 Task: Log work in the project AgileFire for the issue 'Upgrade the deployment pipeline of a web application to improve the speed and reliability of deployment' spent time as '2w 3d 12h 51m' and remaining time as '5w 1d 12h 58m' and add a flag. Now add the issue to the epic 'Help Desk Ticketing System Process Improvement'. Log work in the project AgileFire for the issue 'Create a new online platform for online photography courses with advanced image editing and composition features' spent time as '6w 6d 20h 16m' and remaining time as '5w 6d 10h 48m' and clone the issue. Now add the issue to the epic 'IT Change Management Process Improvement'
Action: Mouse moved to (820, 203)
Screenshot: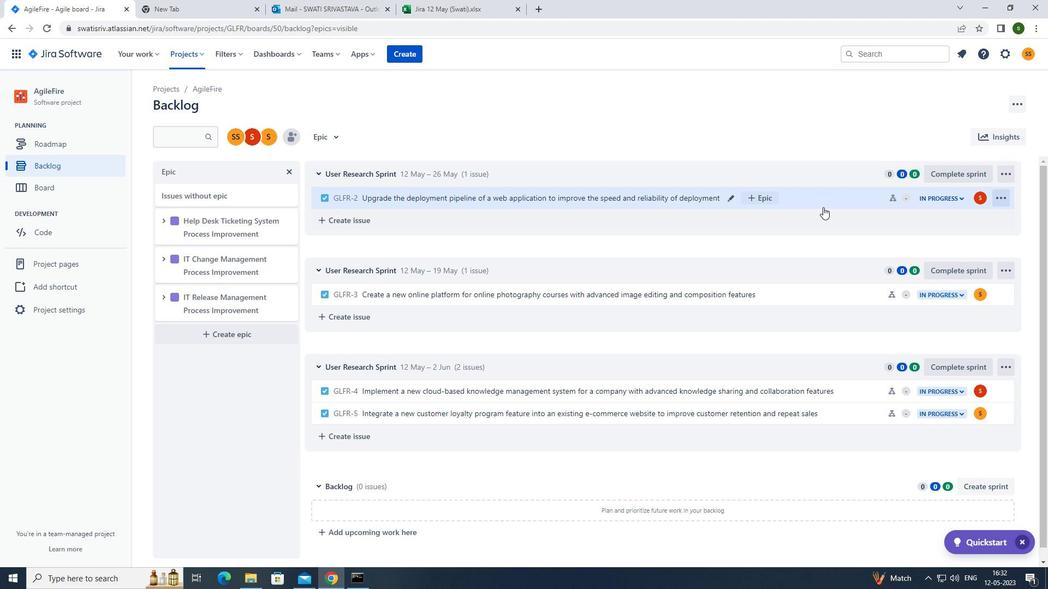 
Action: Mouse pressed left at (820, 203)
Screenshot: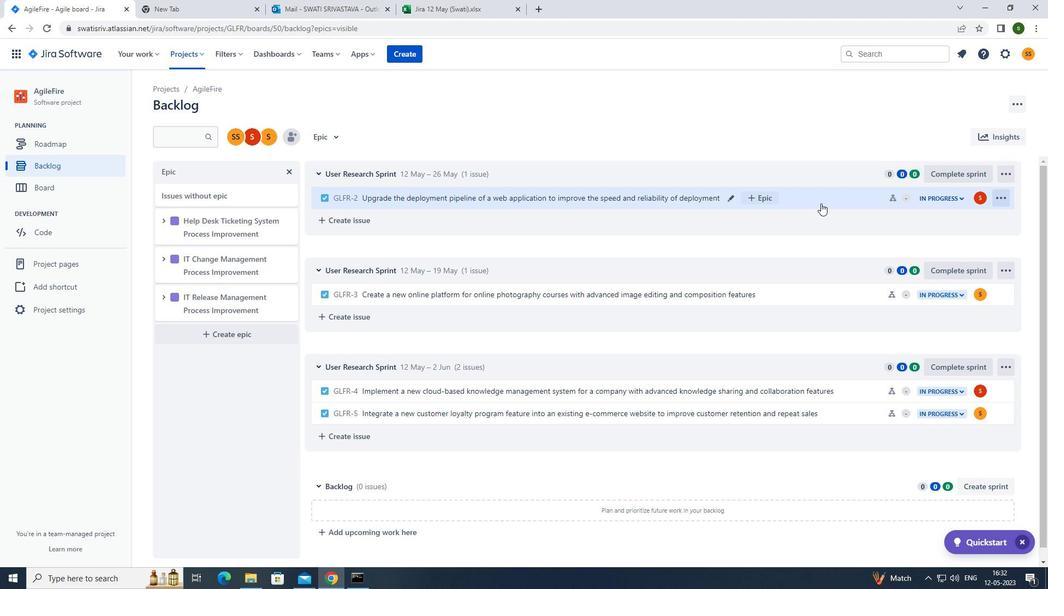 
Action: Mouse moved to (1002, 165)
Screenshot: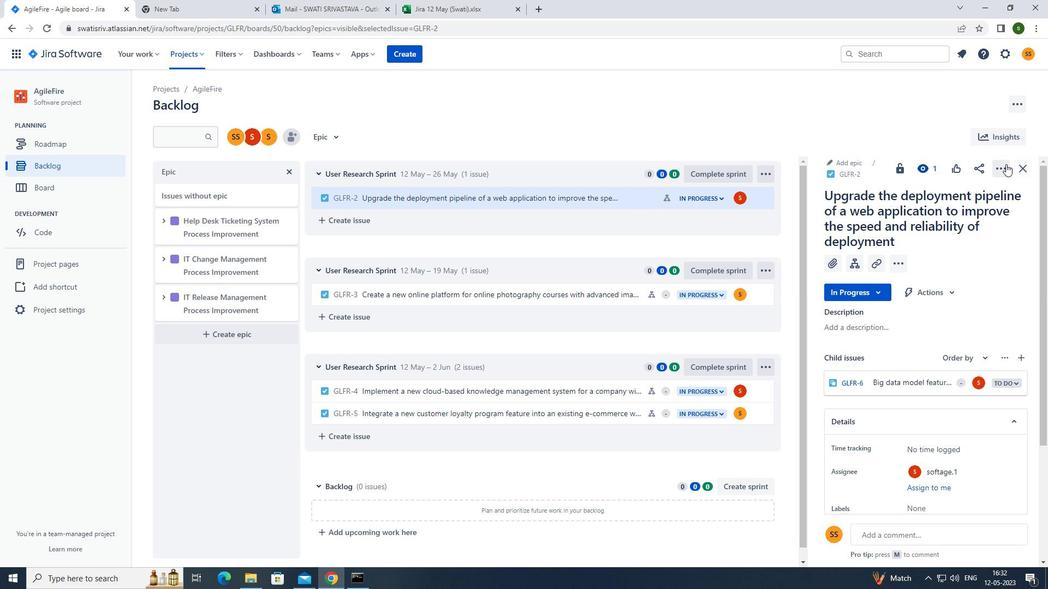 
Action: Mouse pressed left at (1002, 165)
Screenshot: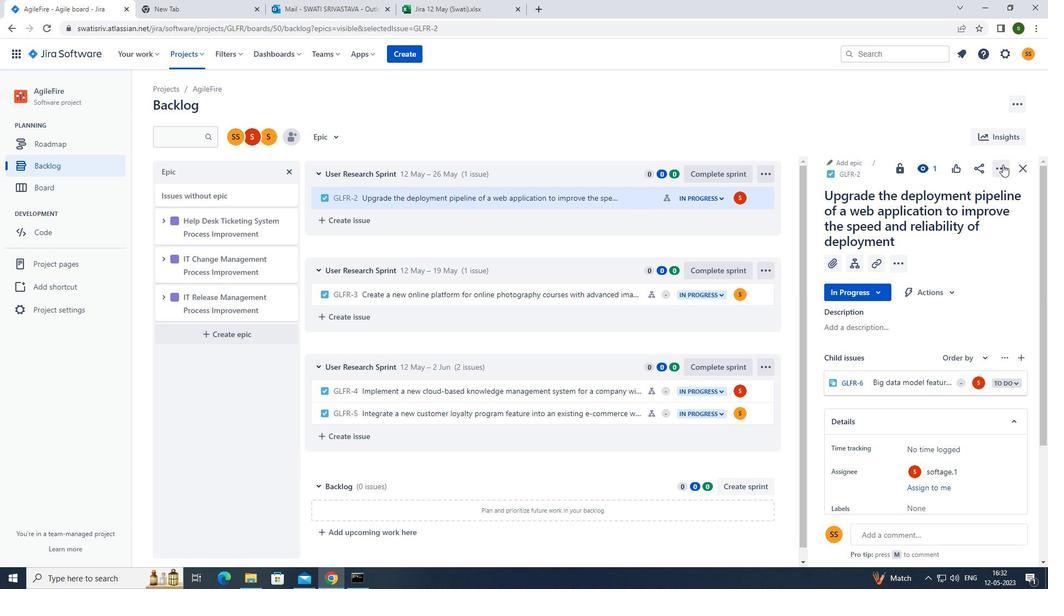 
Action: Mouse moved to (976, 194)
Screenshot: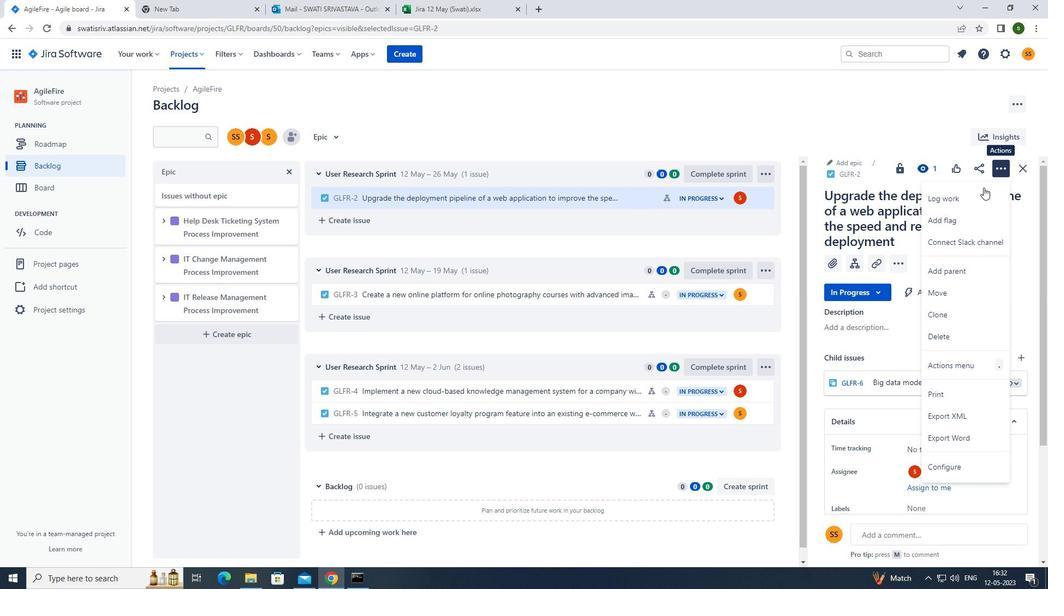 
Action: Mouse pressed left at (976, 194)
Screenshot: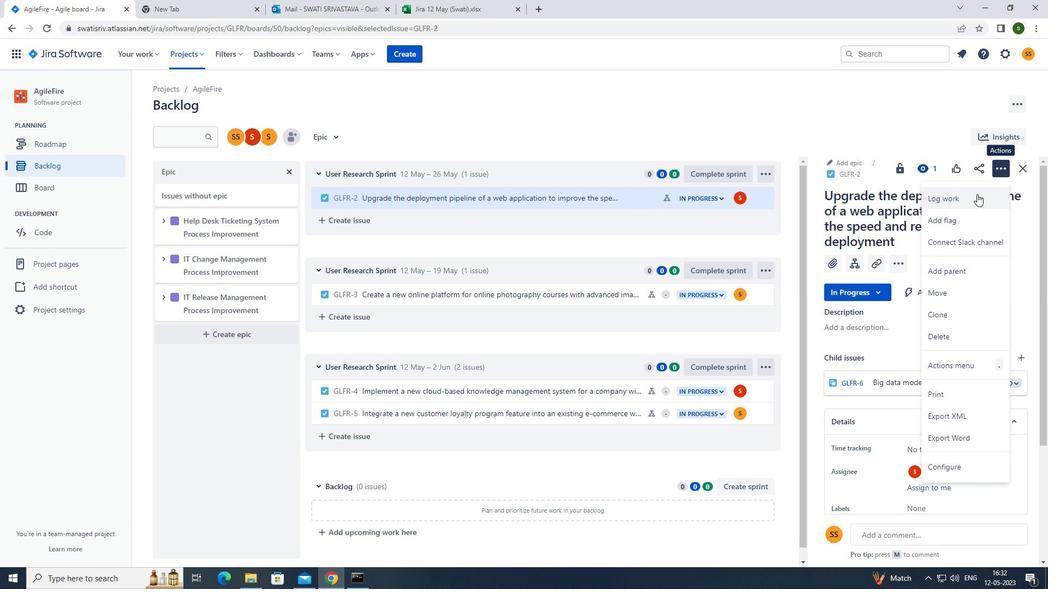 
Action: Mouse moved to (469, 143)
Screenshot: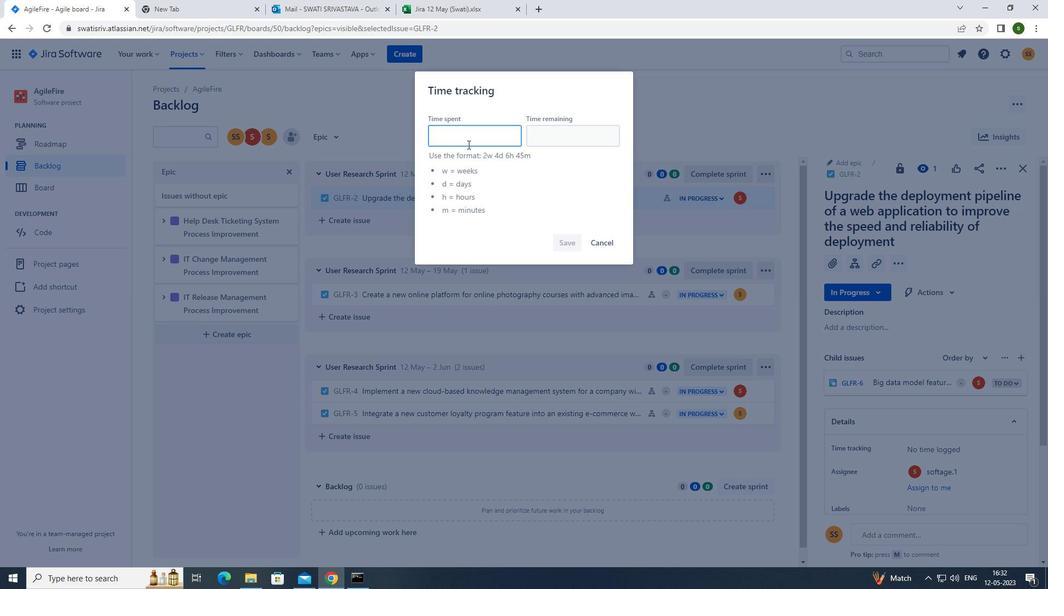 
Action: Key pressed 2w<Key.space>3d<Key.space>12h<Key.space>4<Key.backspace>51m
Screenshot: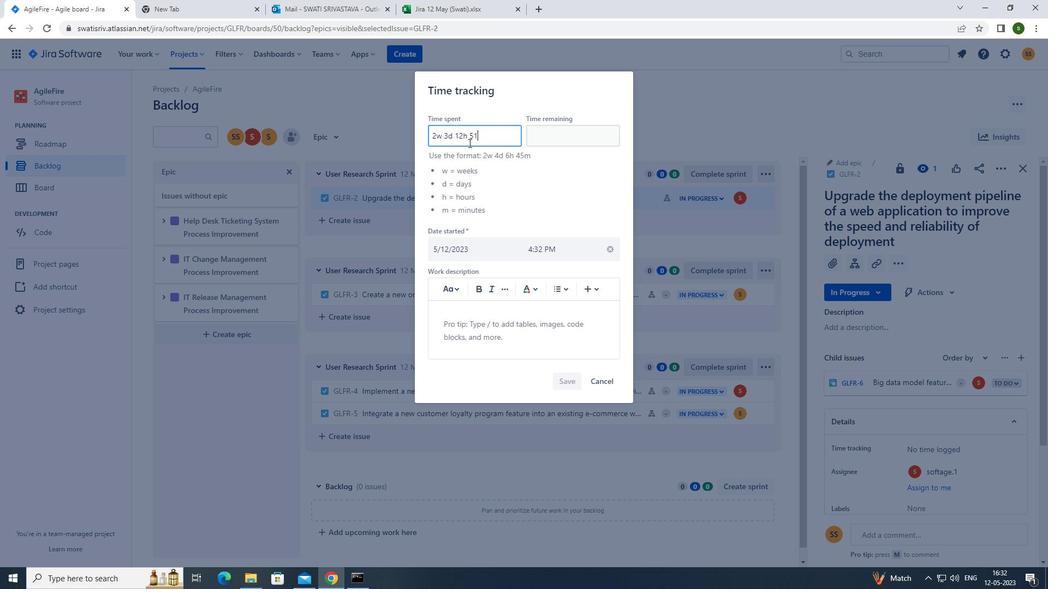
Action: Mouse moved to (572, 140)
Screenshot: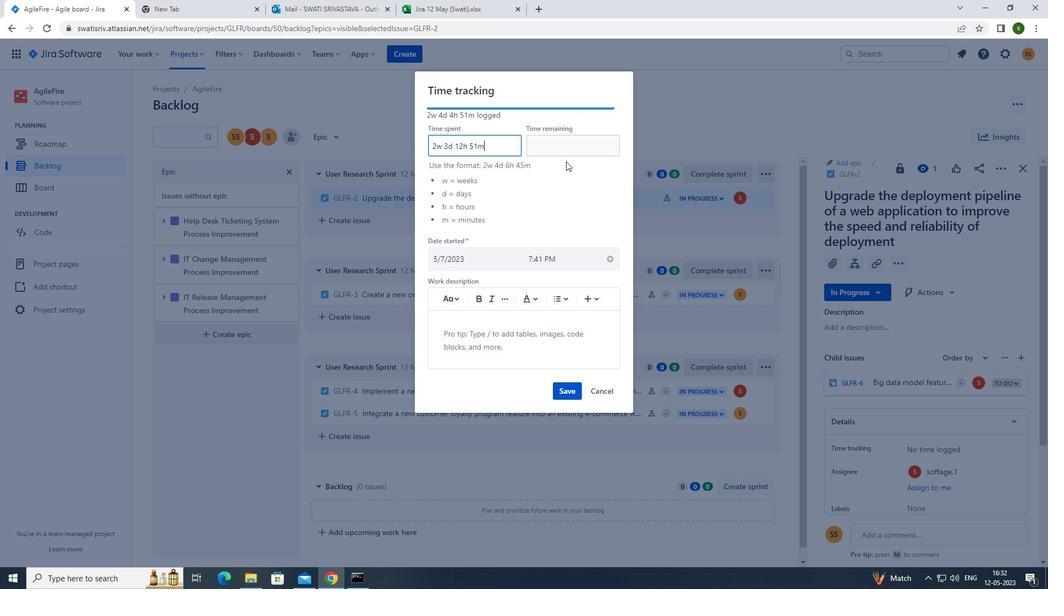 
Action: Mouse pressed left at (572, 140)
Screenshot: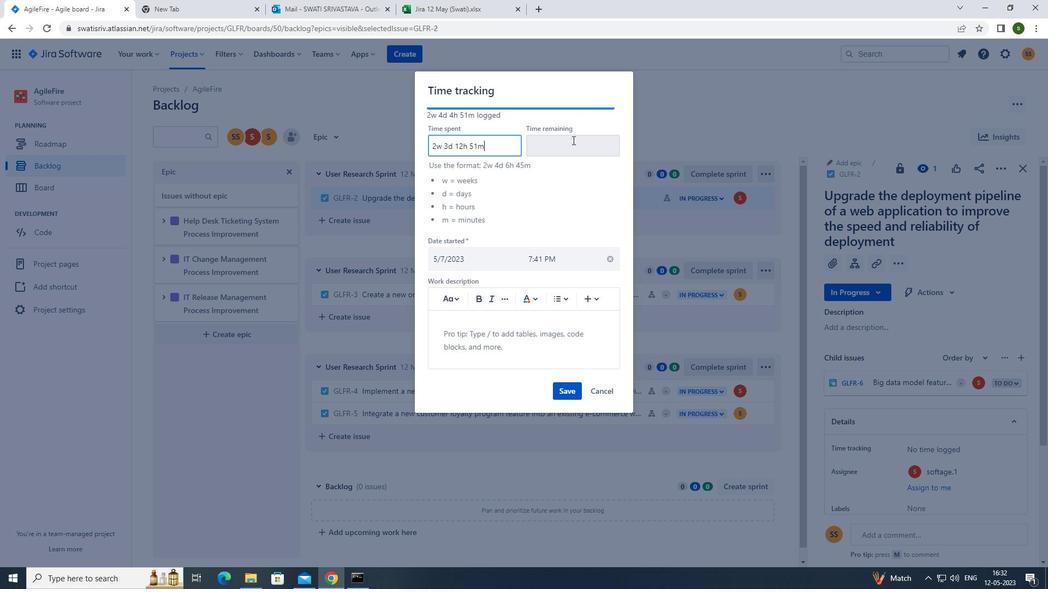 
Action: Key pressed 5w<Key.space>1d<Key.space>12h<Key.space>58m
Screenshot: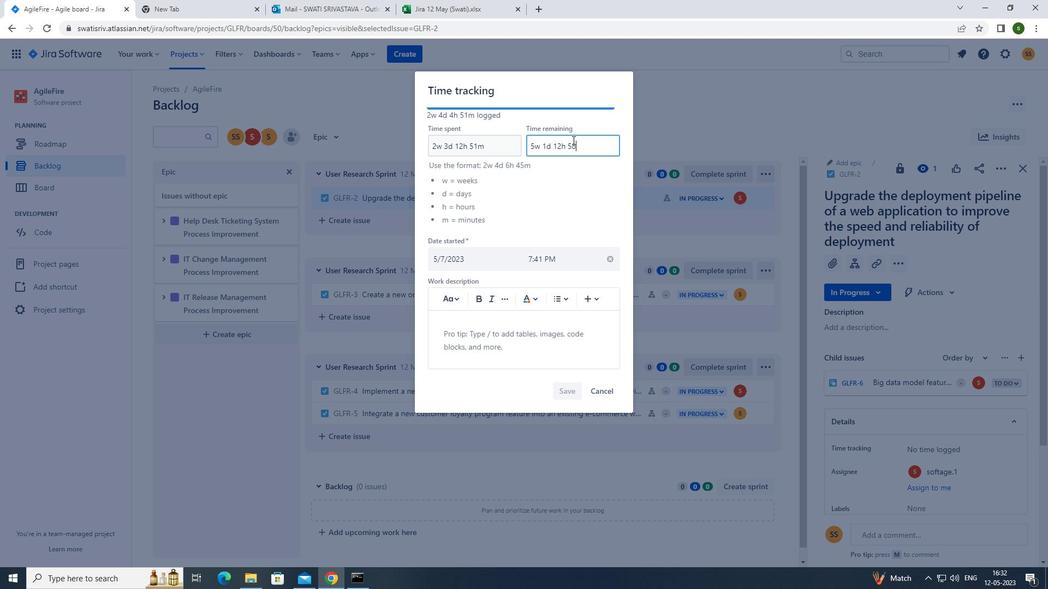 
Action: Mouse moved to (567, 387)
Screenshot: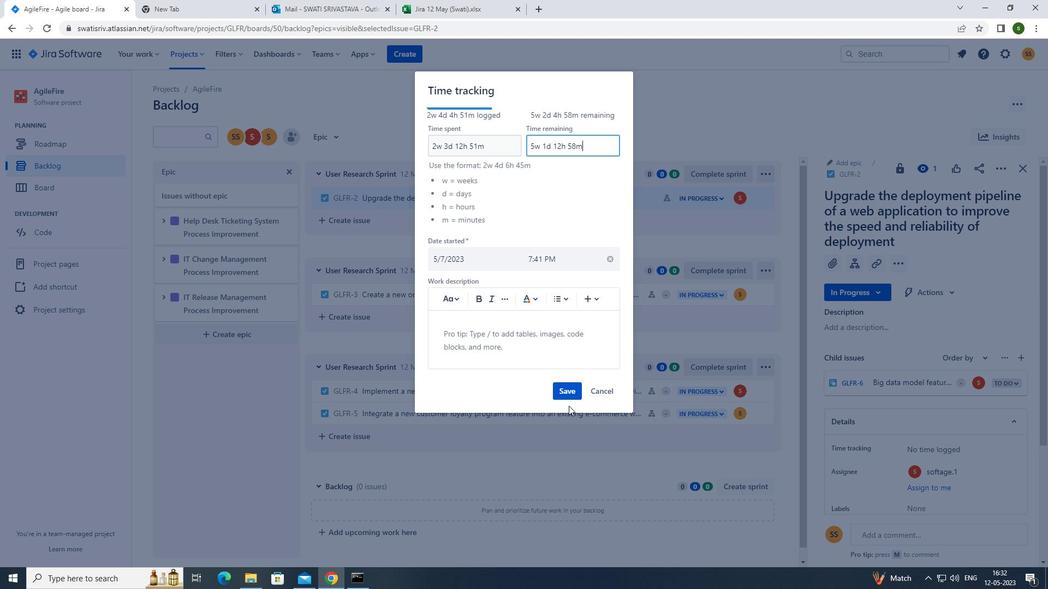 
Action: Mouse pressed left at (567, 387)
Screenshot: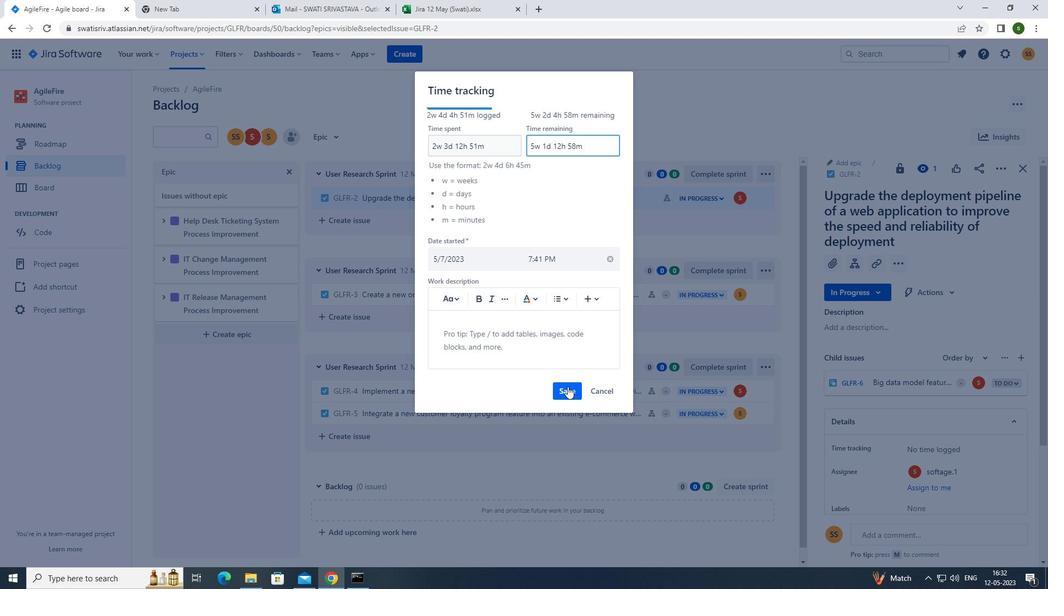 
Action: Mouse moved to (1001, 169)
Screenshot: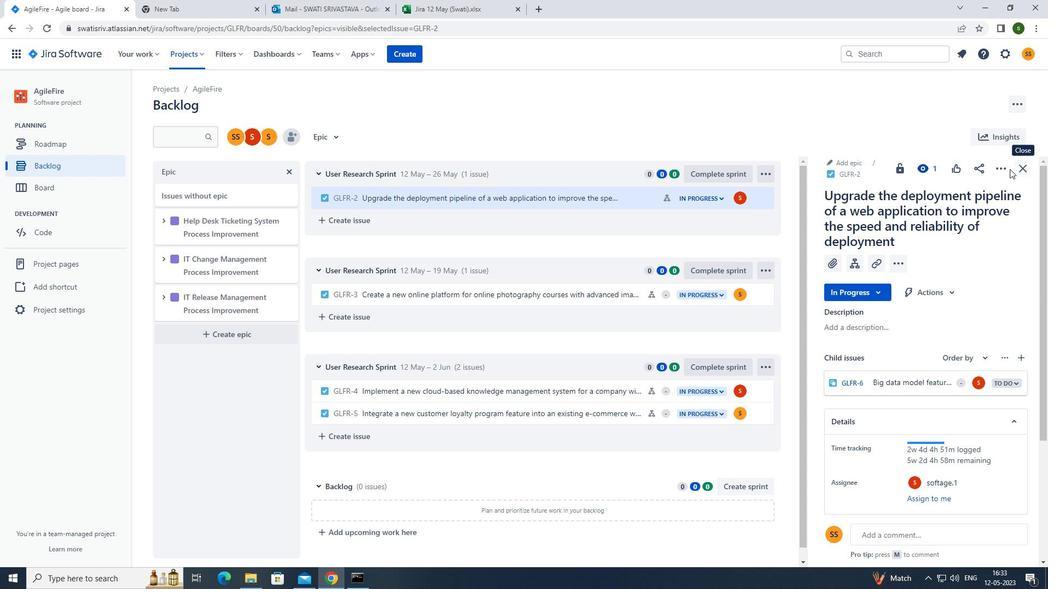 
Action: Mouse pressed left at (1001, 169)
Screenshot: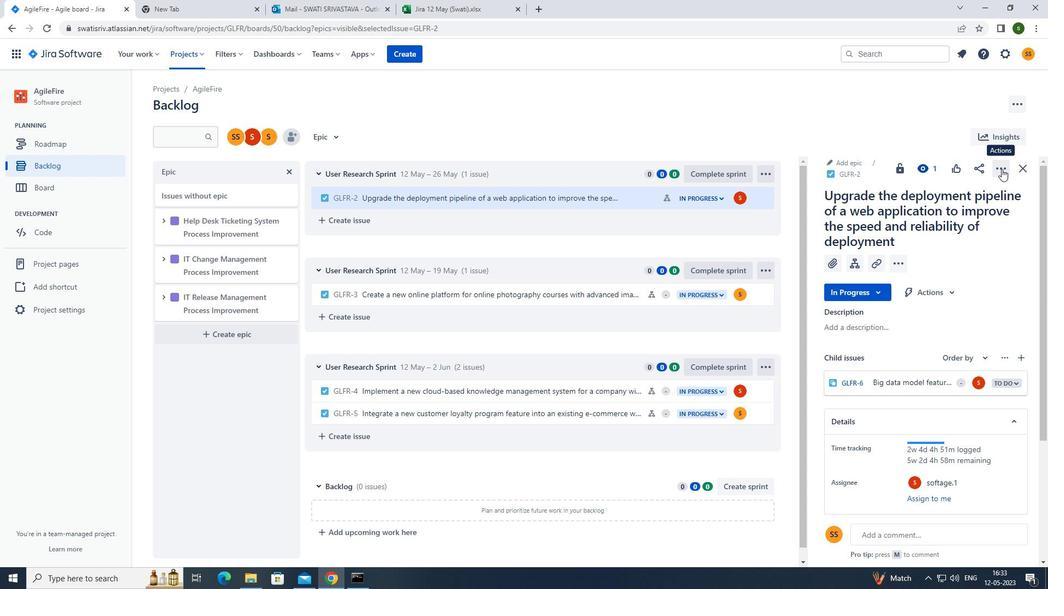 
Action: Mouse moved to (970, 215)
Screenshot: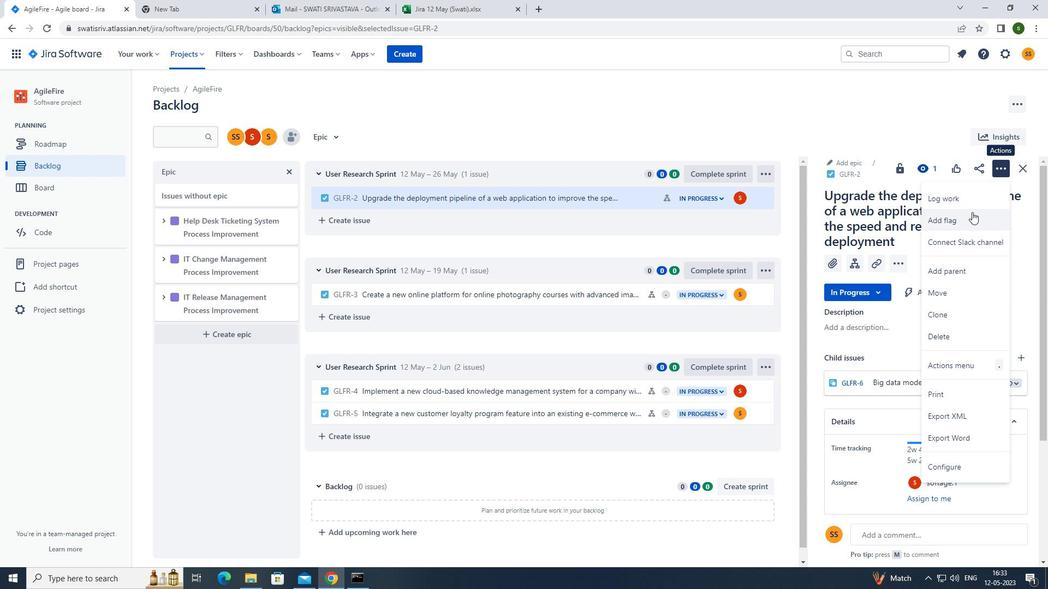 
Action: Mouse pressed left at (970, 215)
Screenshot: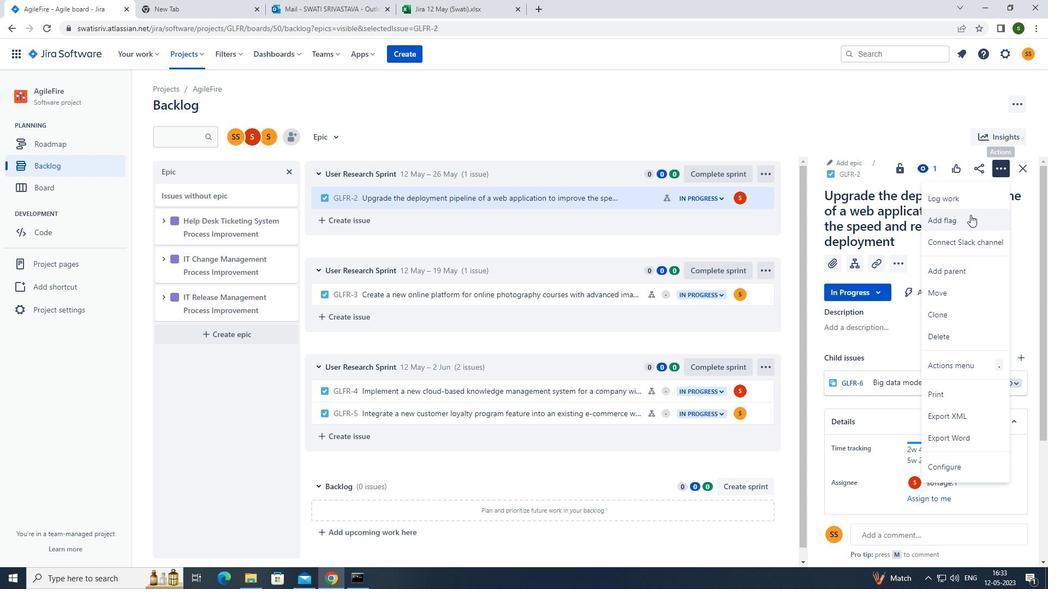 
Action: Mouse moved to (336, 137)
Screenshot: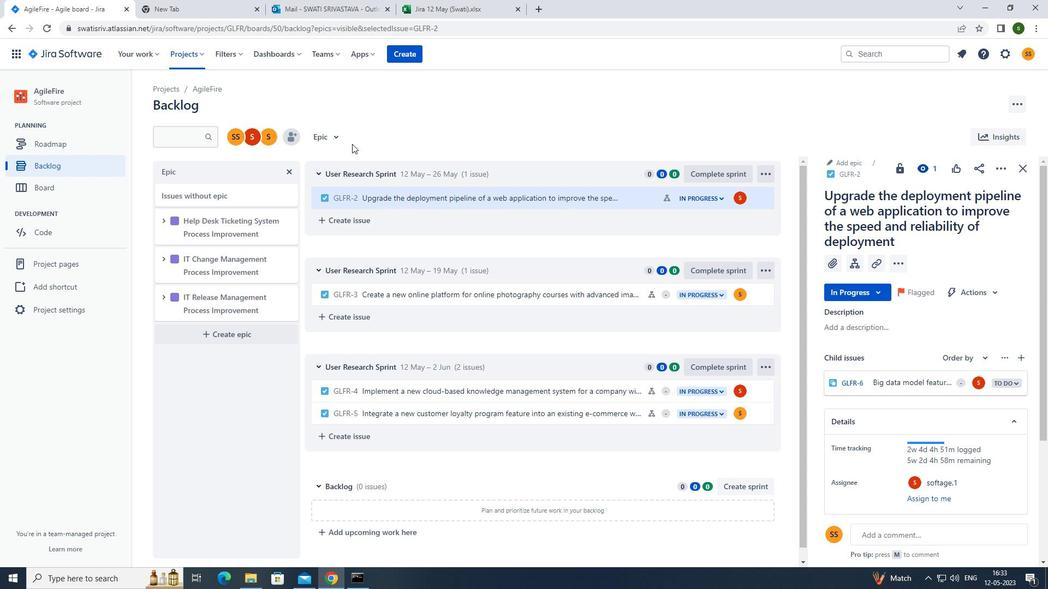 
Action: Mouse pressed left at (336, 137)
Screenshot: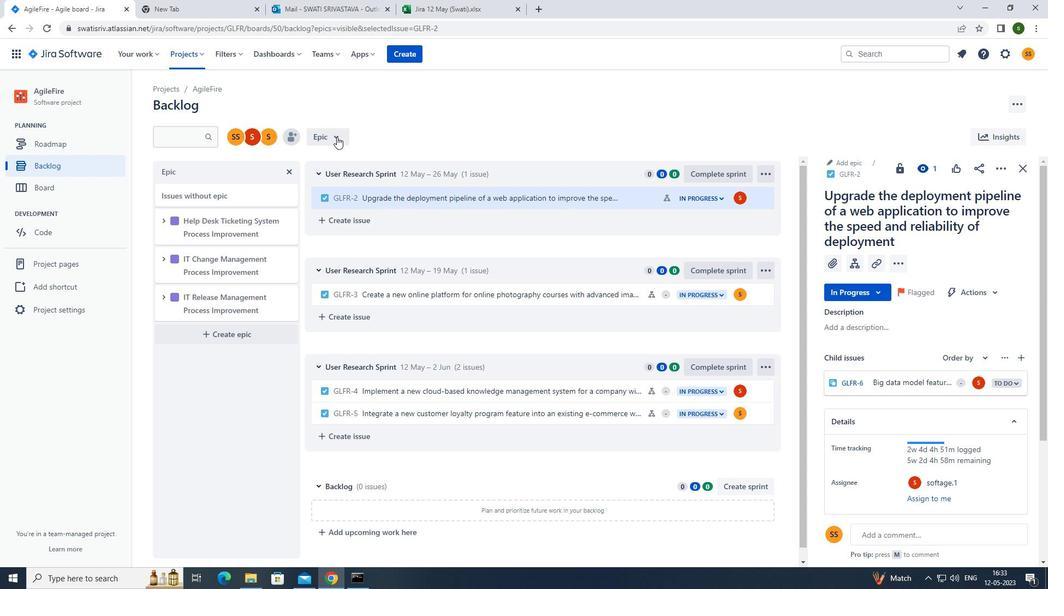 
Action: Mouse moved to (374, 184)
Screenshot: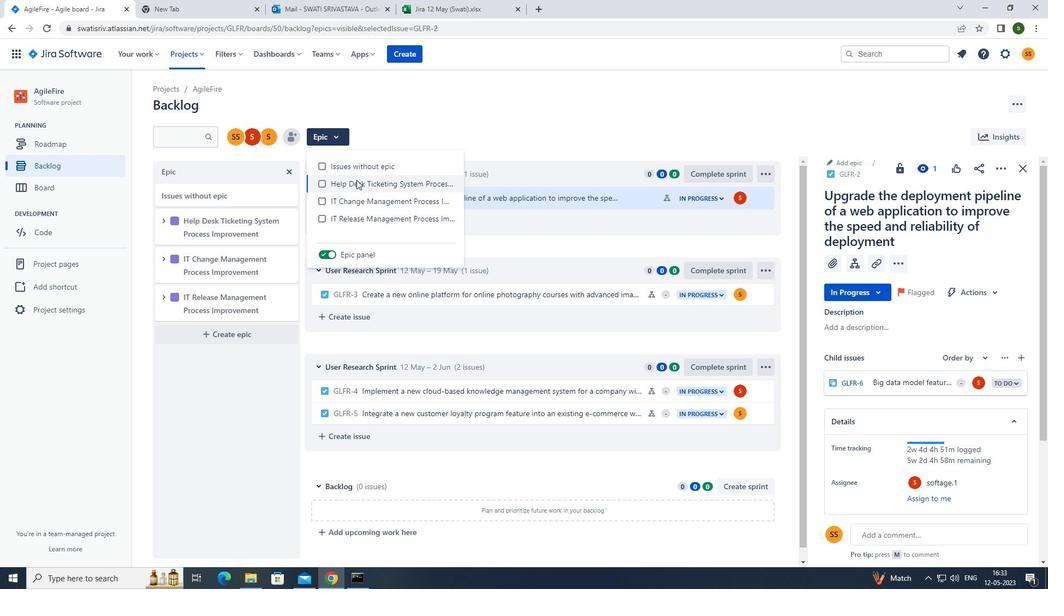
Action: Mouse pressed left at (374, 184)
Screenshot: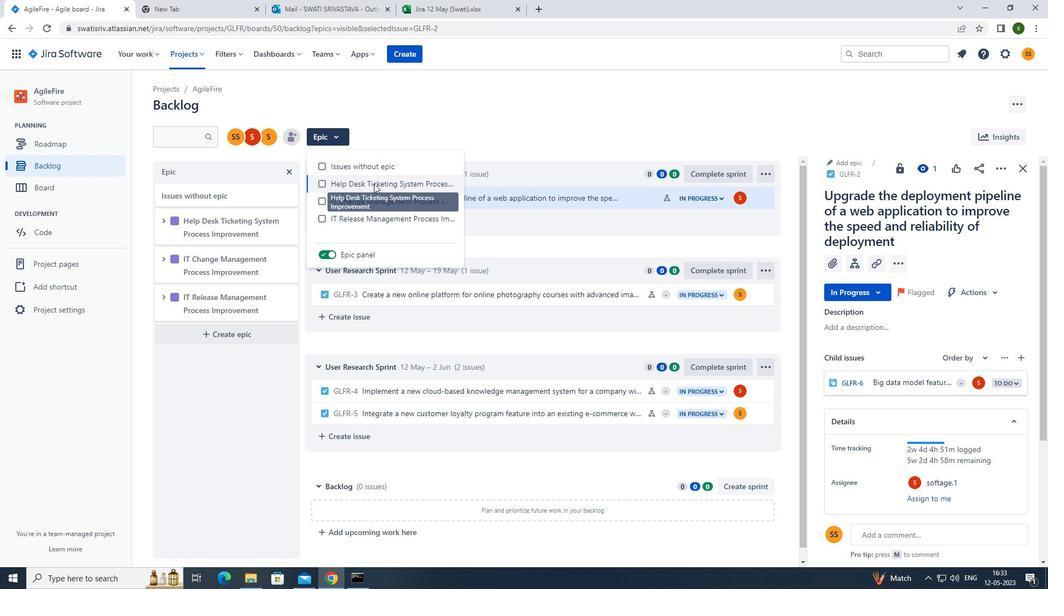 
Action: Mouse moved to (58, 163)
Screenshot: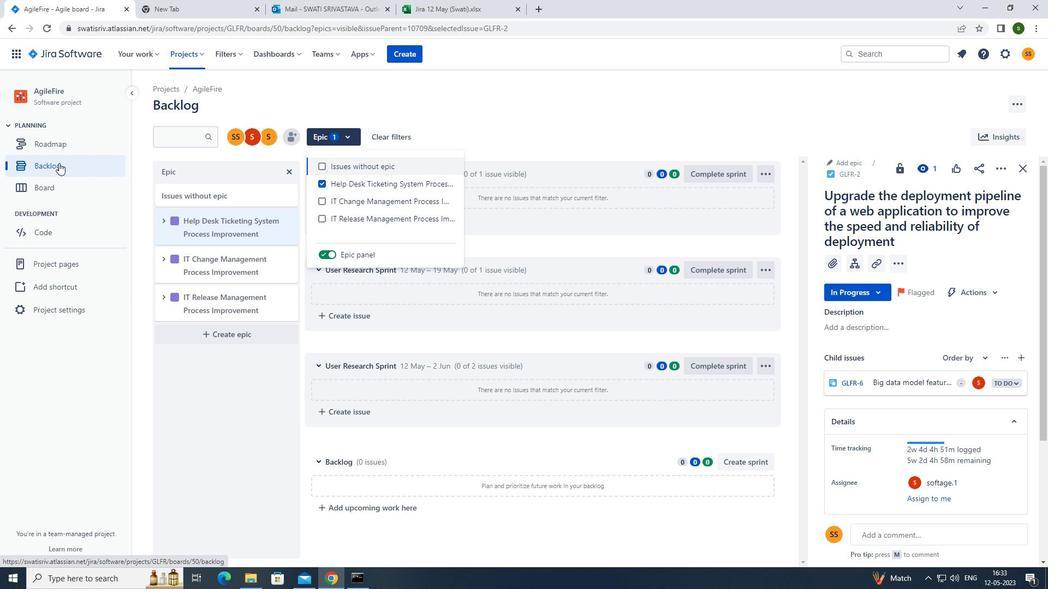 
Action: Mouse pressed left at (58, 163)
Screenshot: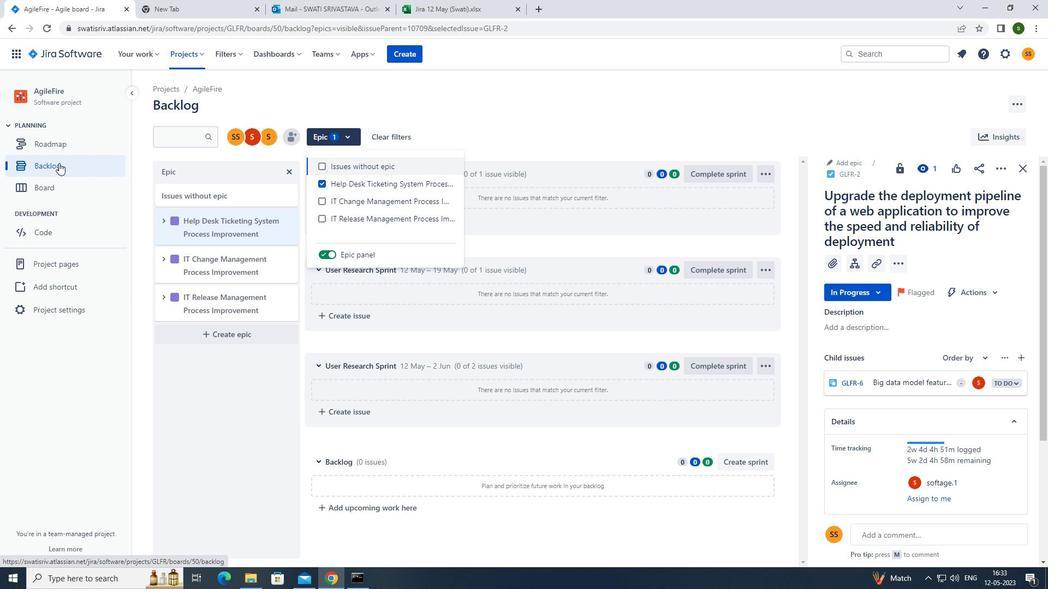 
Action: Mouse moved to (628, 304)
Screenshot: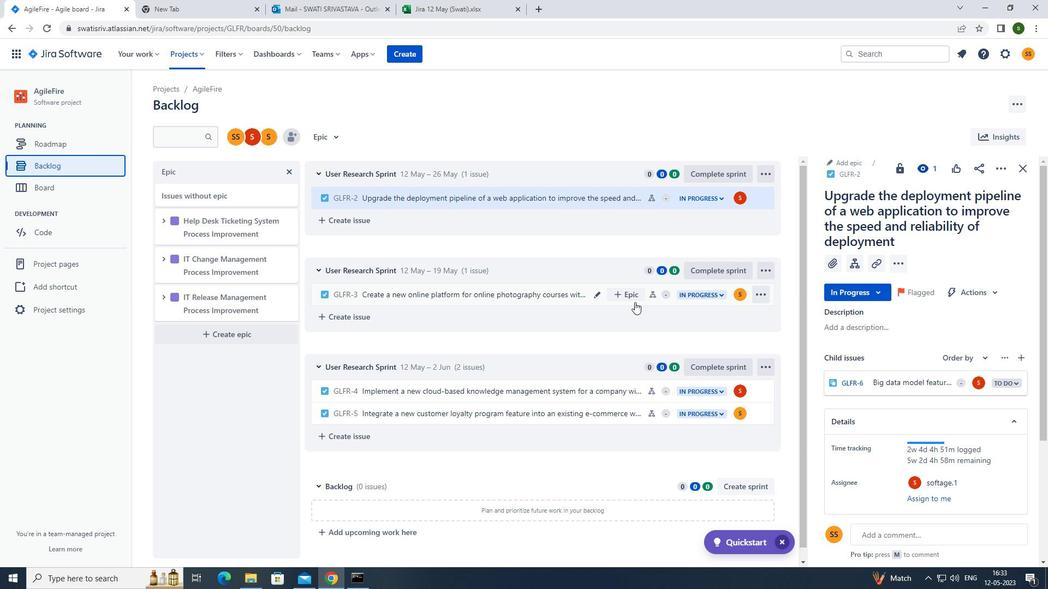 
Action: Mouse pressed left at (628, 304)
Screenshot: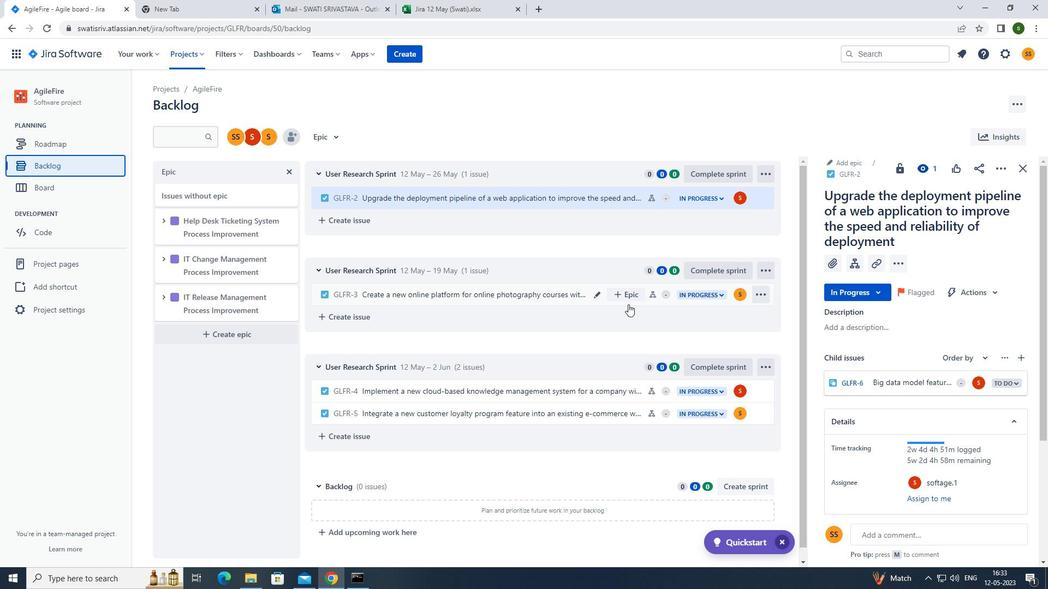 
Action: Mouse moved to (999, 165)
Screenshot: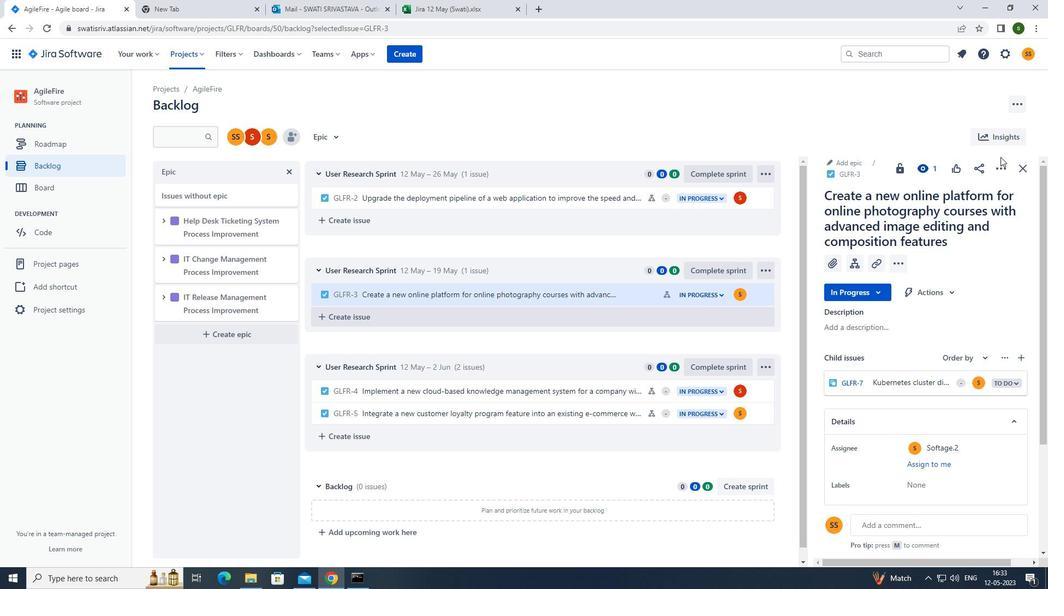 
Action: Mouse pressed left at (999, 165)
Screenshot: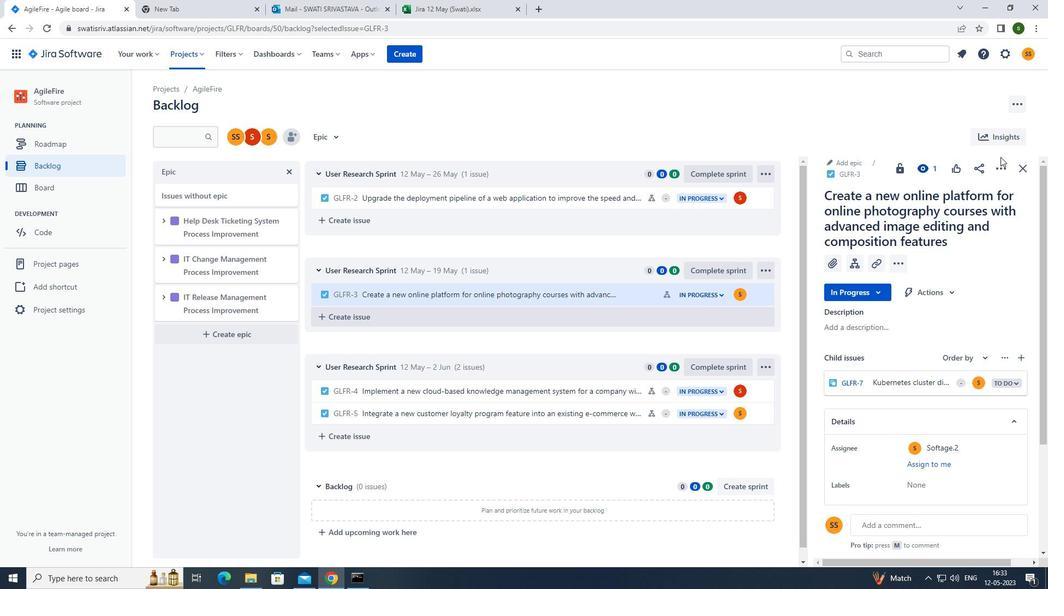 
Action: Mouse moved to (982, 193)
Screenshot: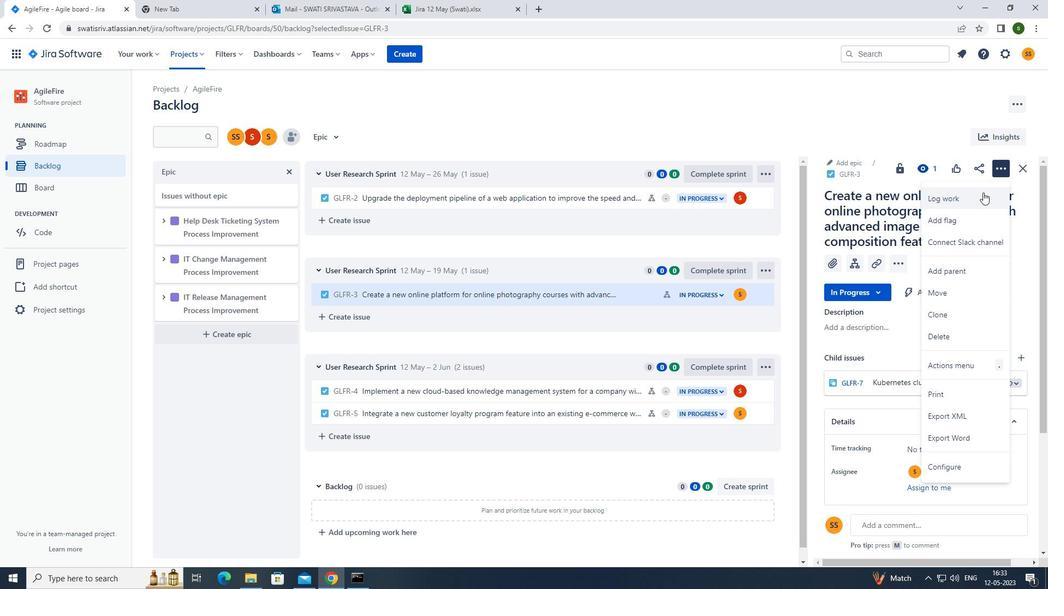 
Action: Mouse pressed left at (982, 193)
Screenshot: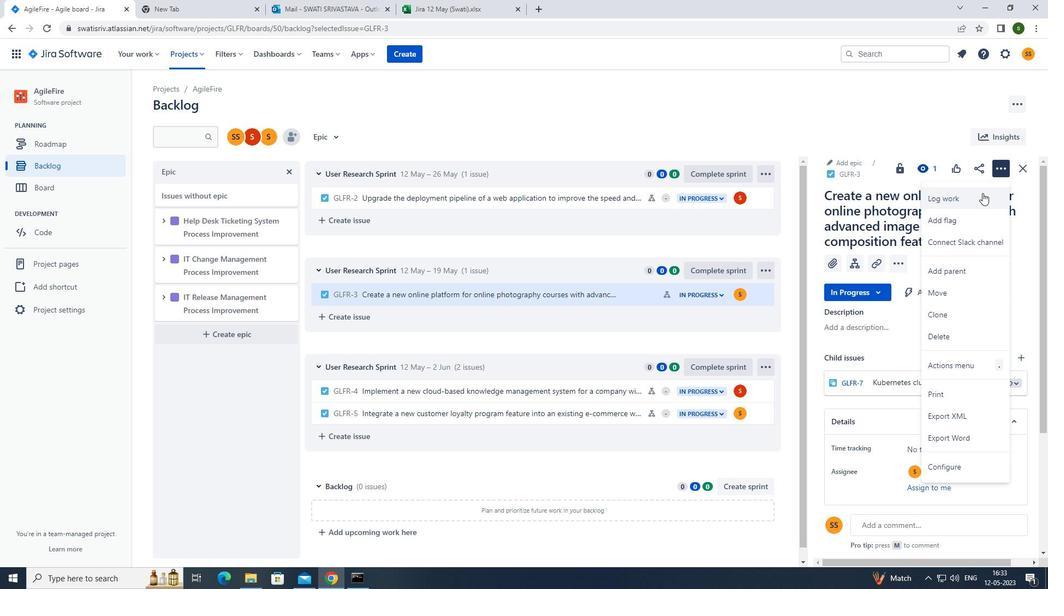 
Action: Mouse moved to (485, 138)
Screenshot: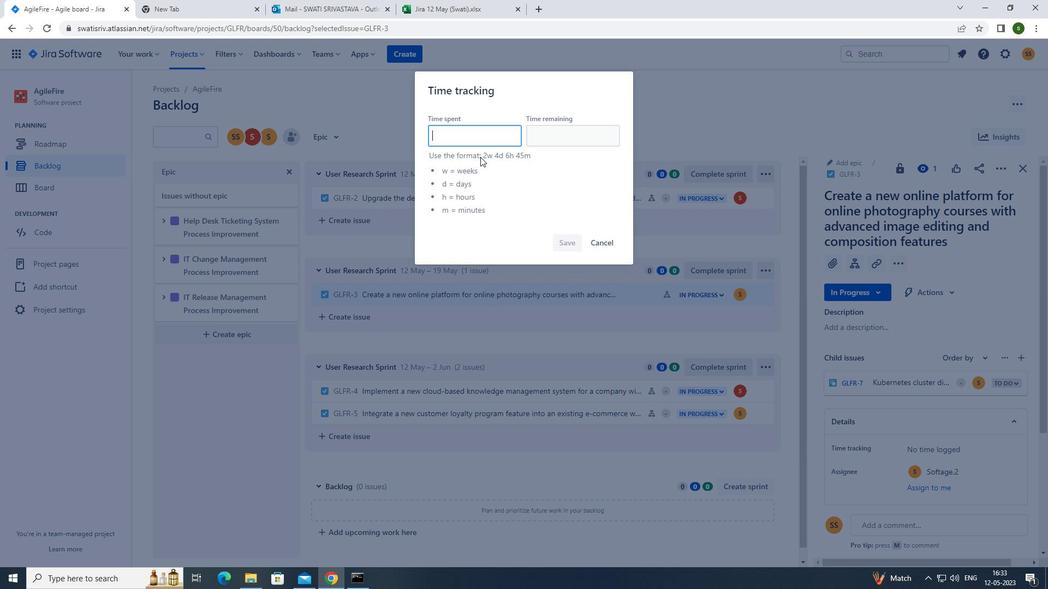 
Action: Key pressed 6w<Key.space>6d<Key.space>20h<Key.space>16m
Screenshot: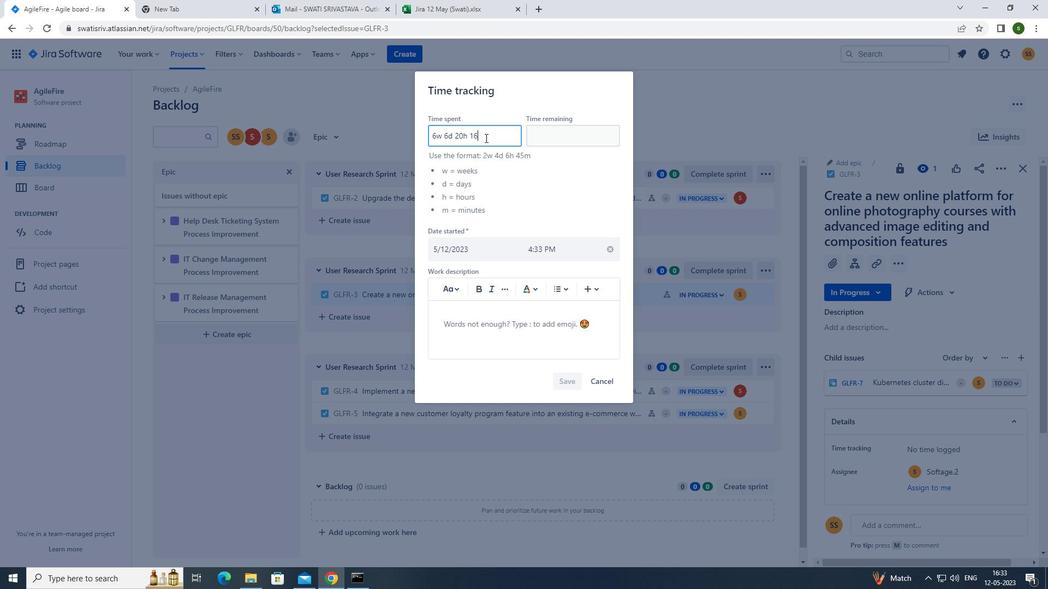 
Action: Mouse moved to (579, 146)
Screenshot: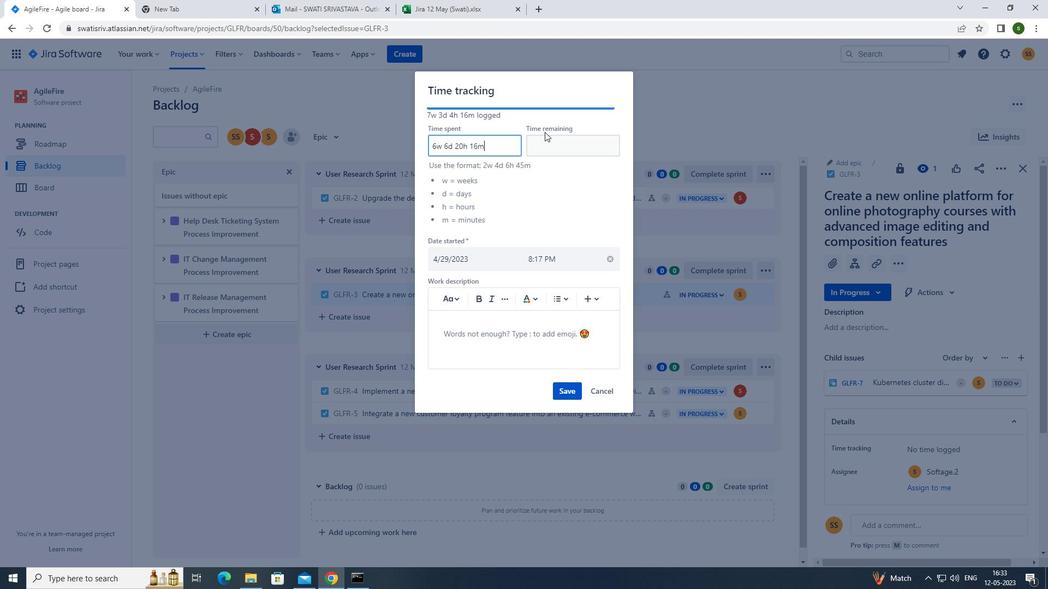 
Action: Mouse pressed left at (579, 146)
Screenshot: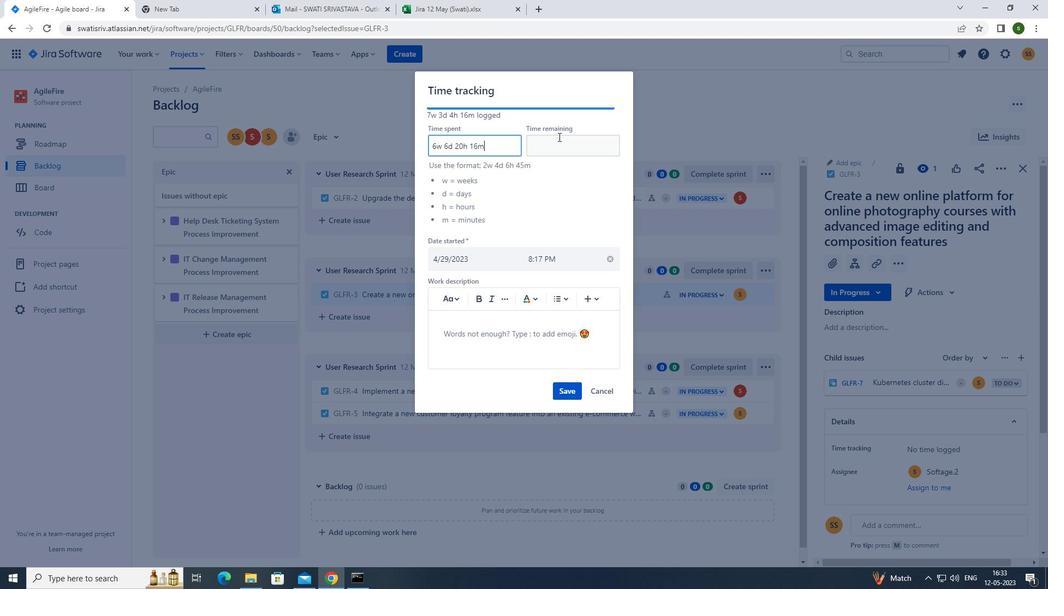 
Action: Mouse moved to (580, 147)
Screenshot: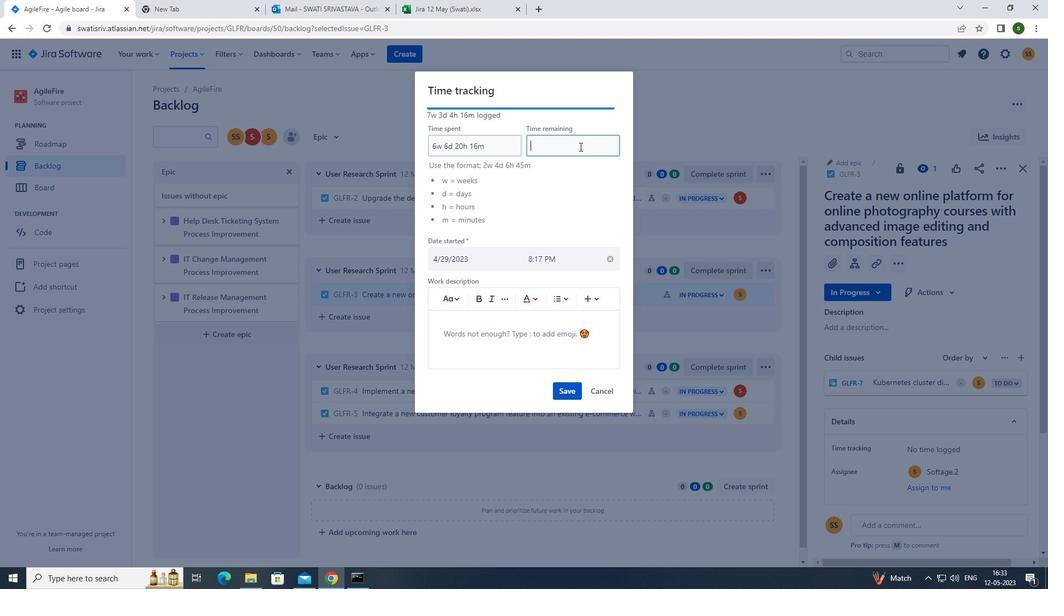 
Action: Key pressed 5w<Key.space>6d<Key.space>10h<Key.space>48m
Screenshot: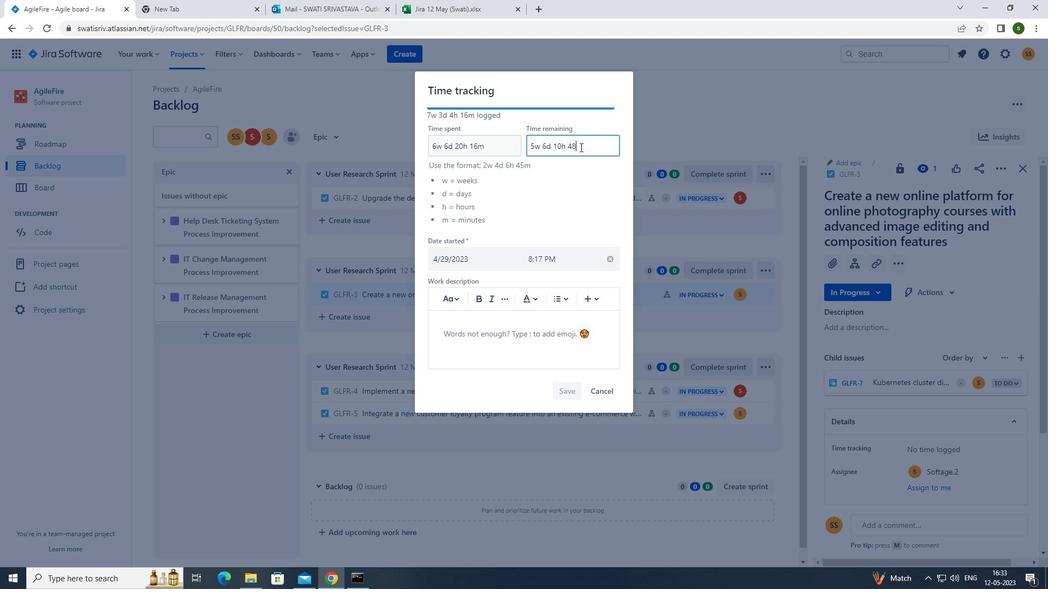 
Action: Mouse moved to (567, 391)
Screenshot: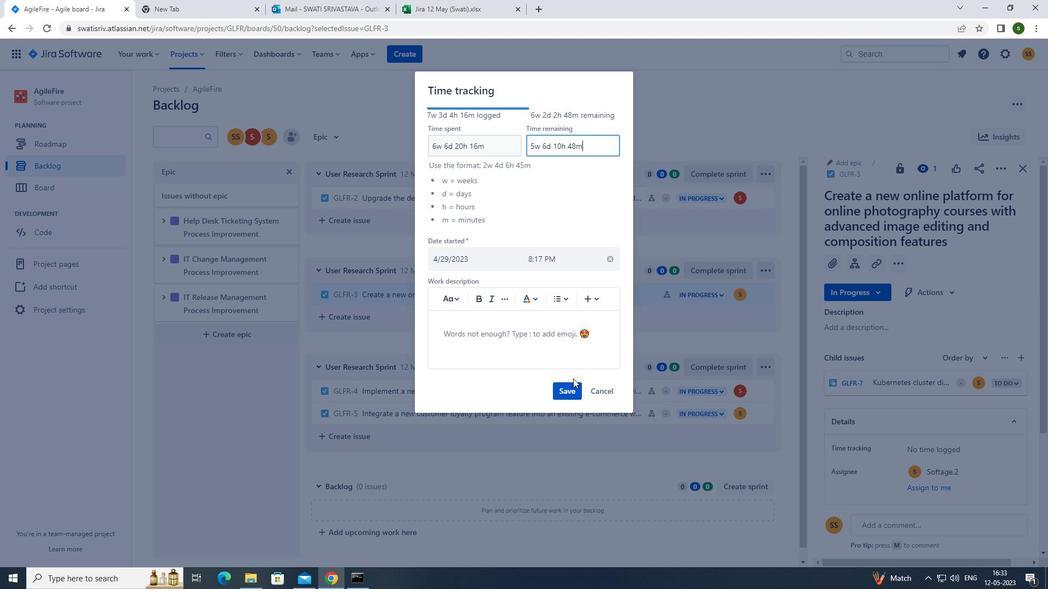
Action: Mouse pressed left at (567, 391)
Screenshot: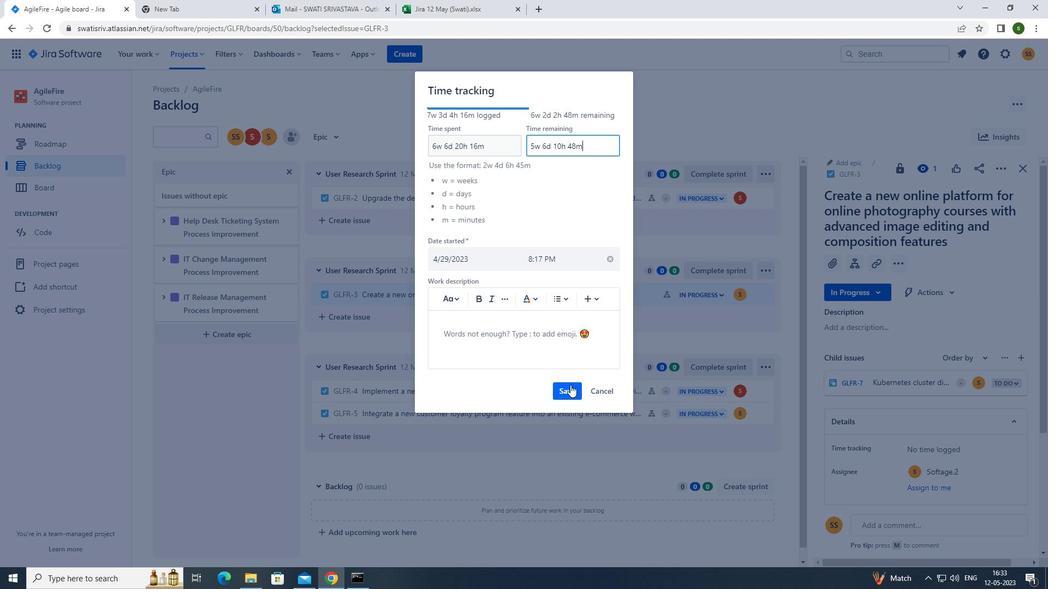 
Action: Mouse moved to (1008, 165)
Screenshot: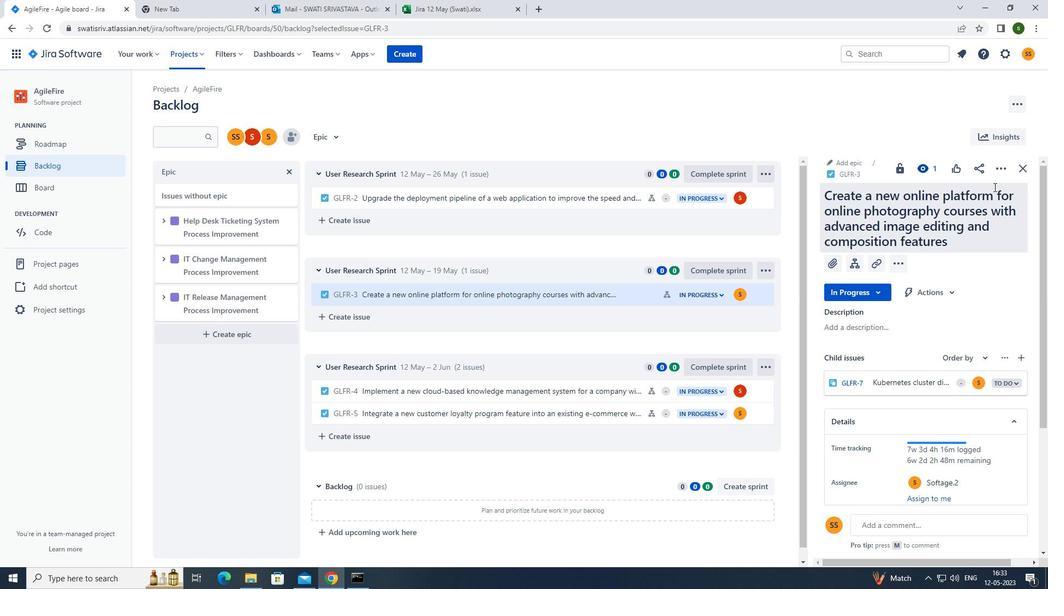 
Action: Mouse pressed left at (1008, 165)
Screenshot: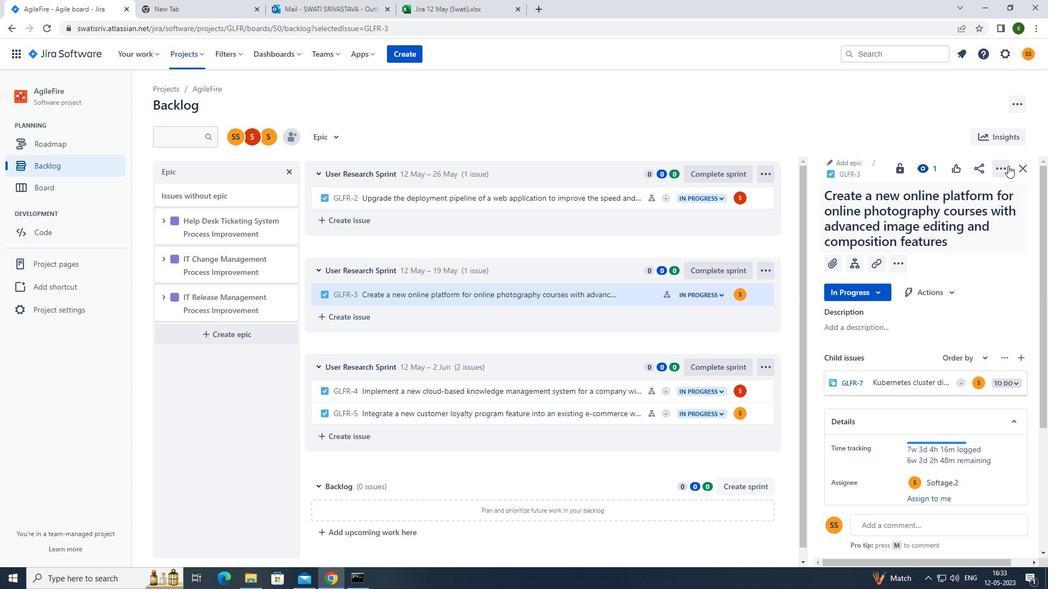 
Action: Mouse moved to (953, 316)
Screenshot: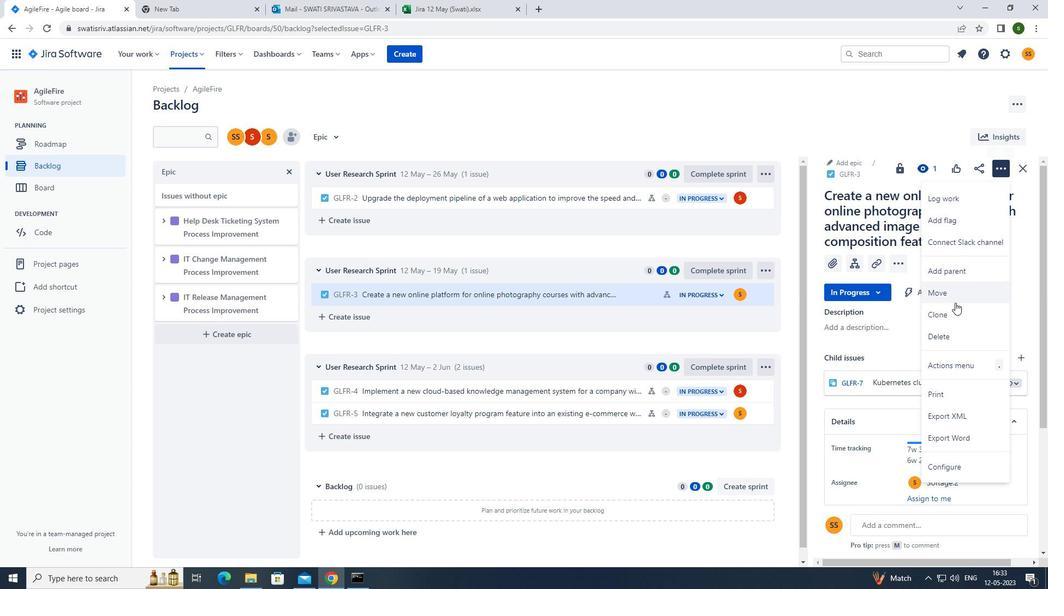 
Action: Mouse pressed left at (953, 316)
Screenshot: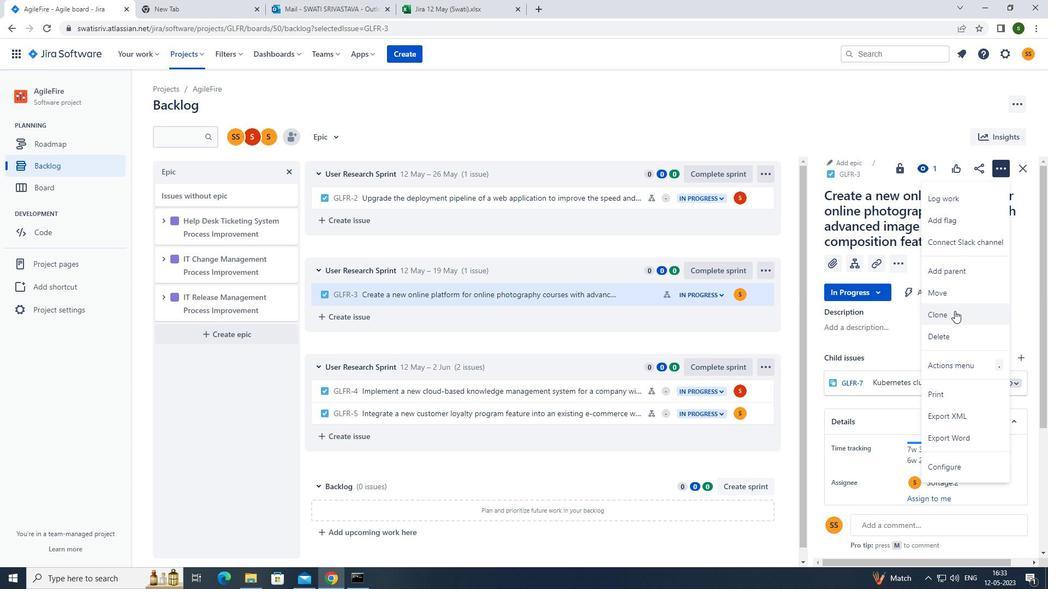 
Action: Mouse moved to (593, 233)
Screenshot: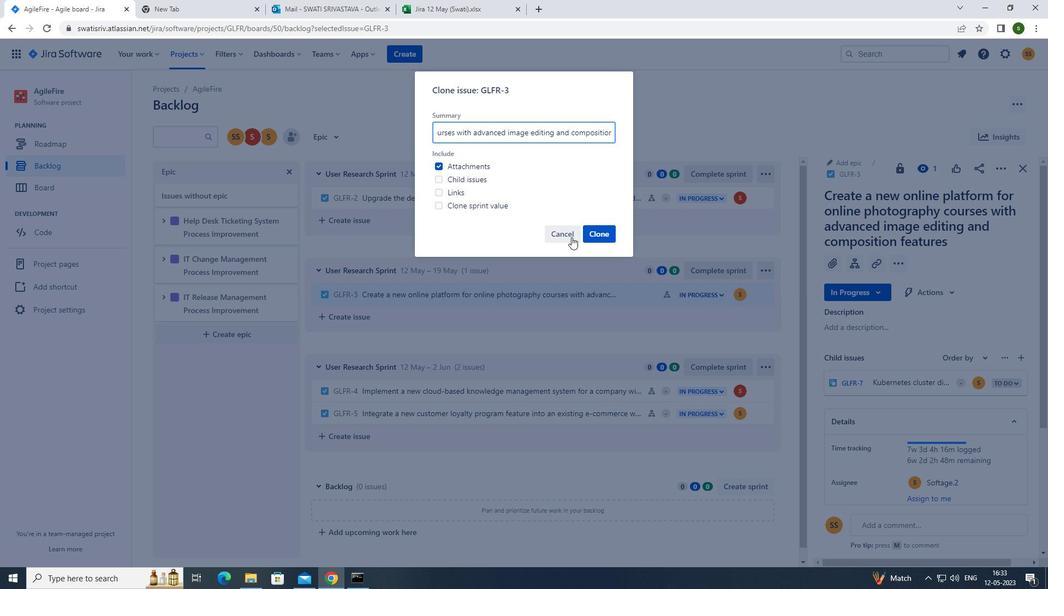 
Action: Mouse pressed left at (593, 233)
Screenshot: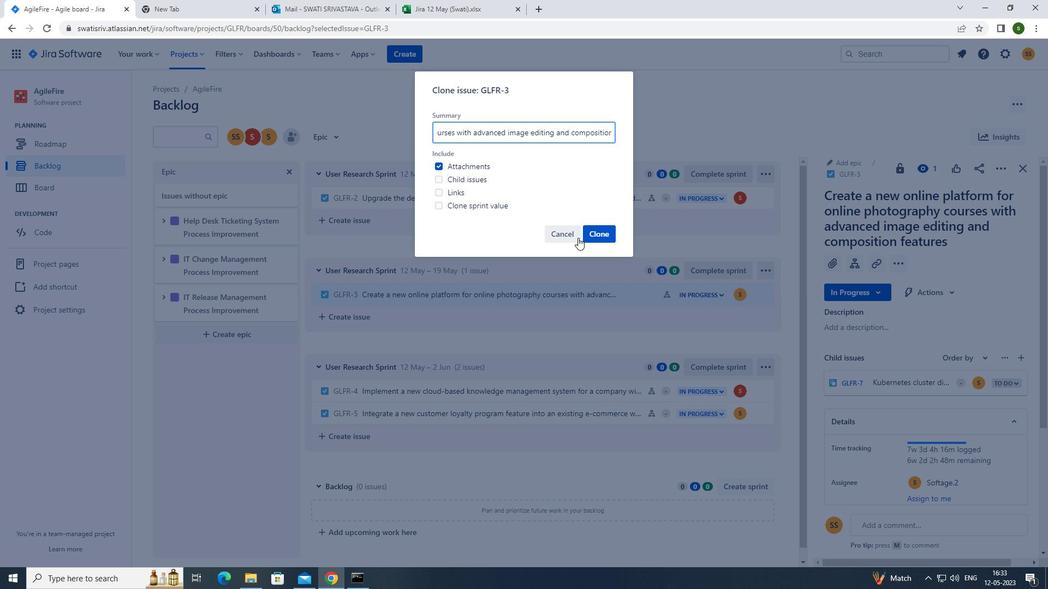 
Action: Mouse moved to (333, 140)
Screenshot: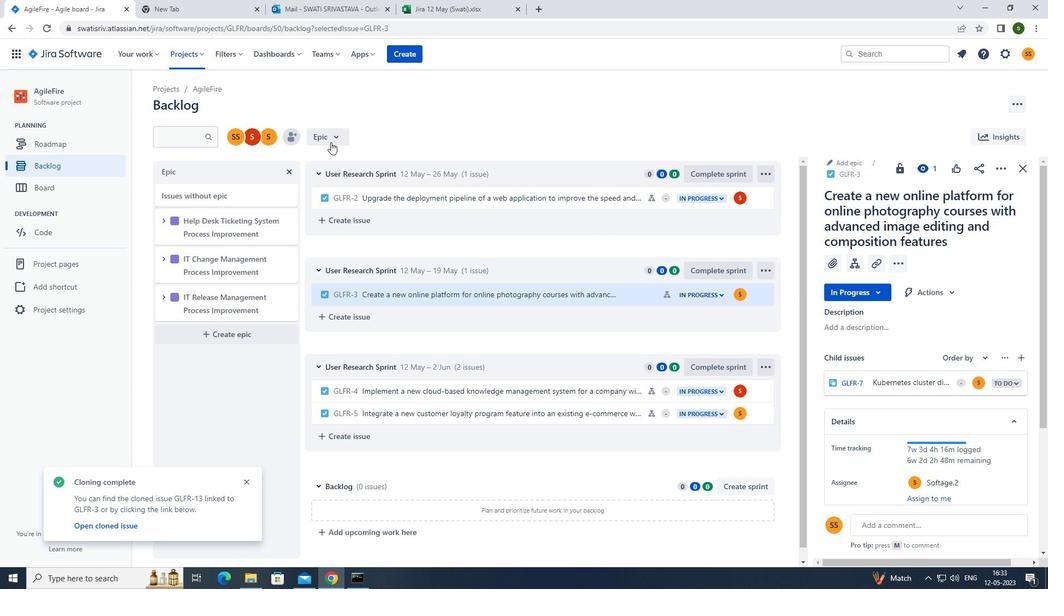 
Action: Mouse pressed left at (333, 140)
Screenshot: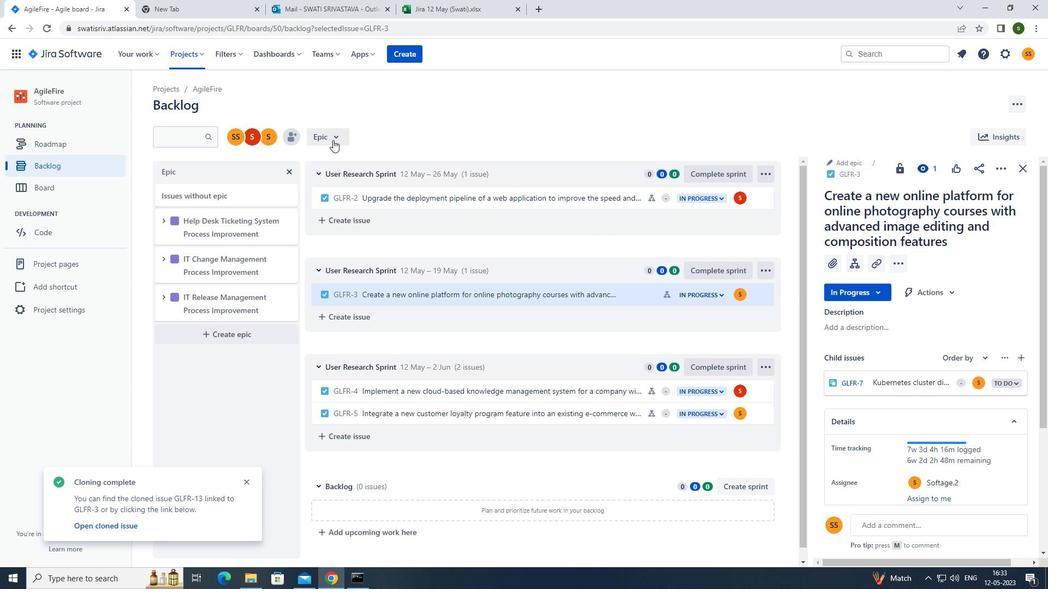 
Action: Mouse moved to (374, 198)
Screenshot: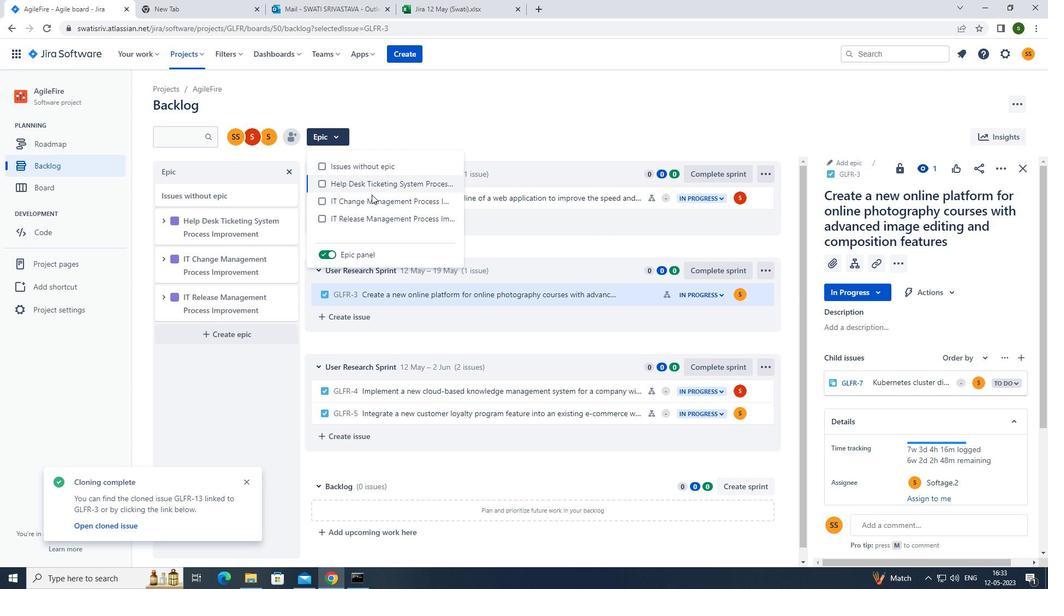 
Action: Mouse pressed left at (374, 198)
Screenshot: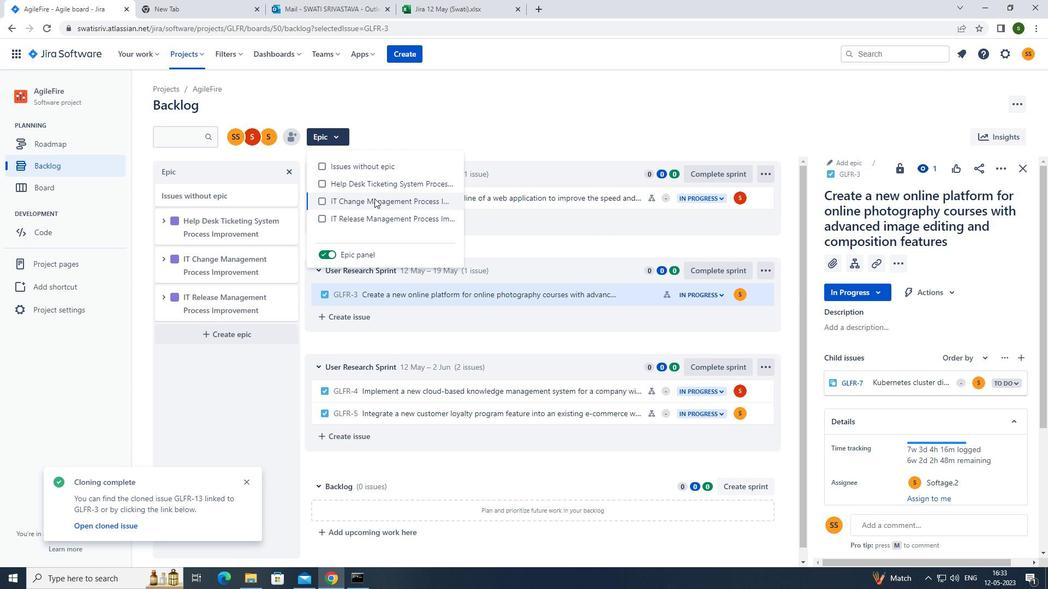 
Action: Mouse moved to (460, 129)
Screenshot: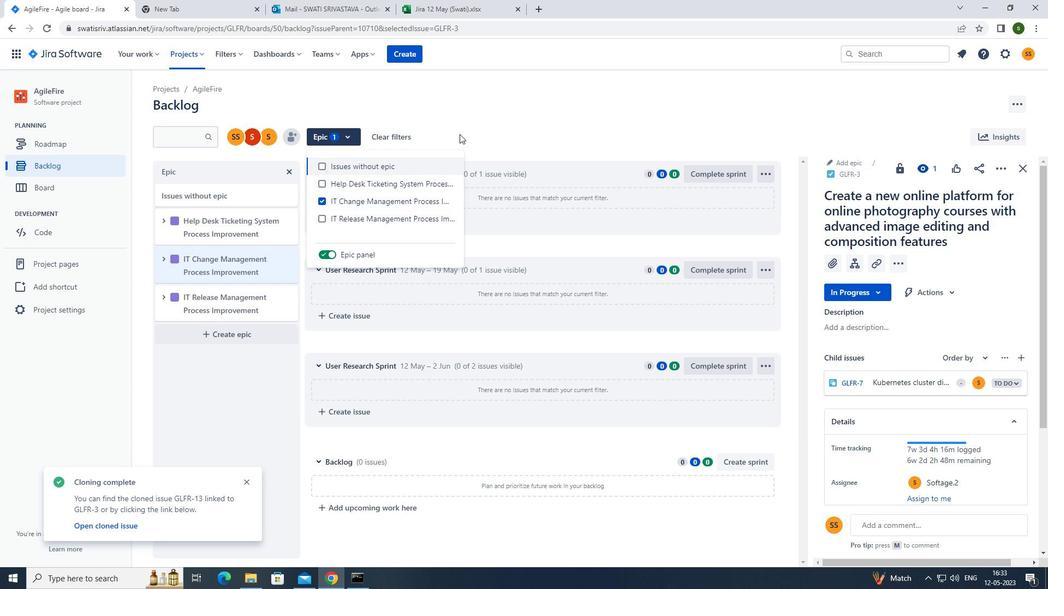 
Action: Mouse pressed left at (460, 129)
Screenshot: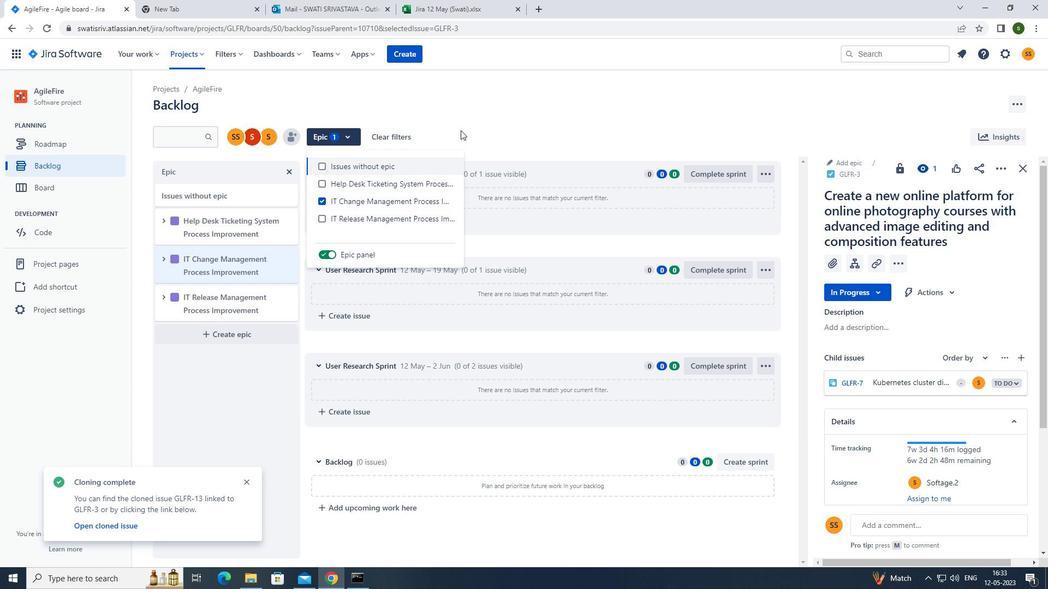 
Action: Mouse moved to (72, 168)
Screenshot: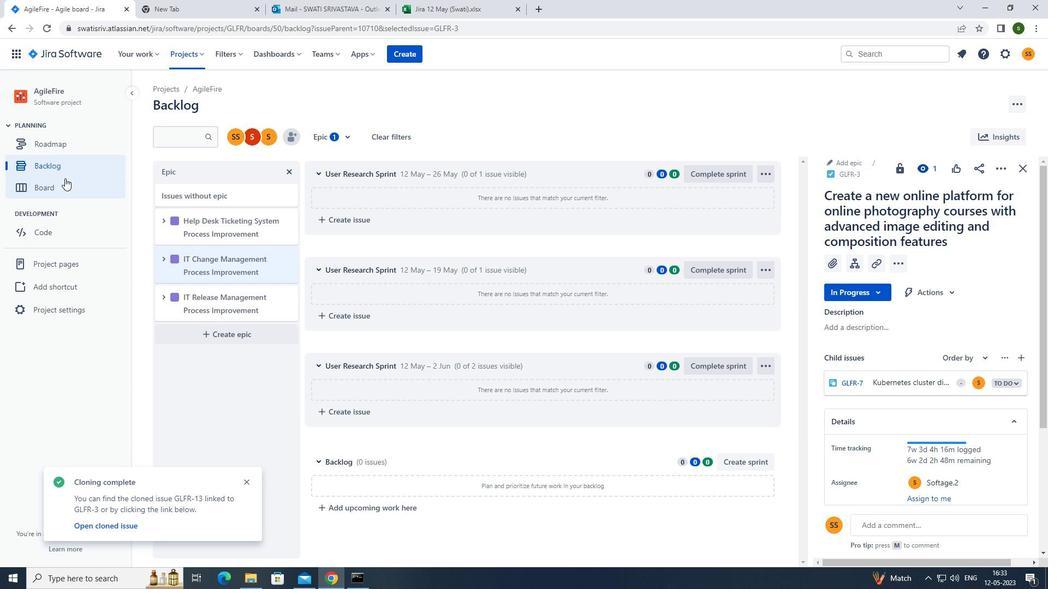 
